 Task: Add Traditional Medicinals Organic Throat Coat Tea to the cart.
Action: Mouse pressed left at (24, 95)
Screenshot: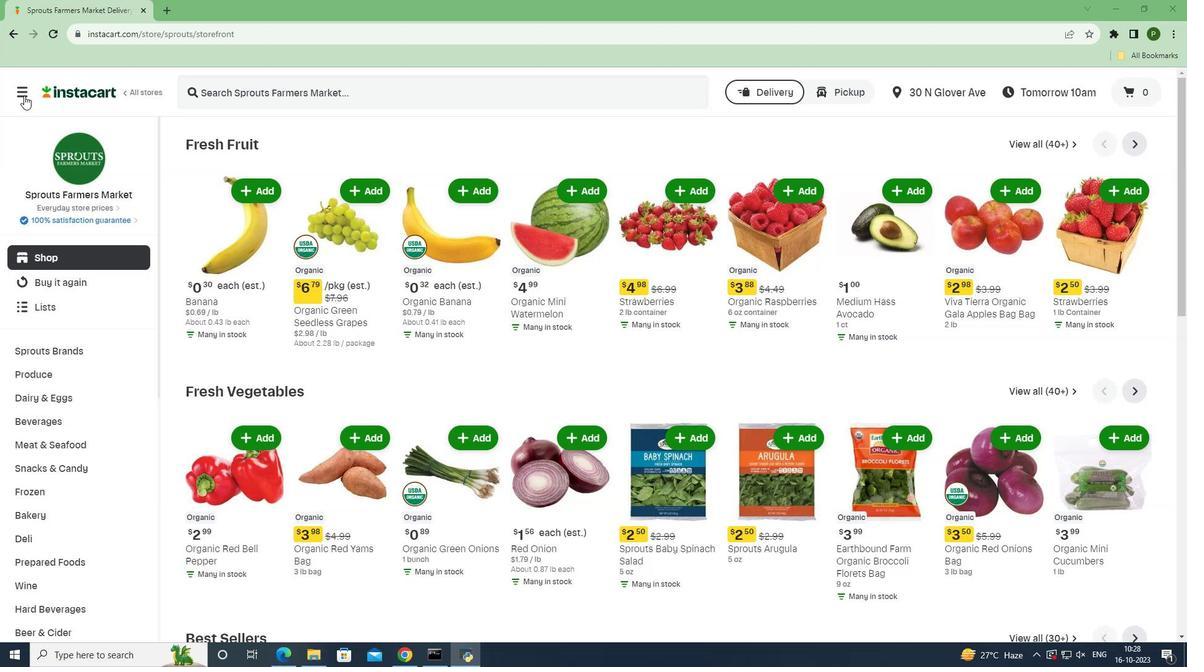 
Action: Mouse moved to (36, 327)
Screenshot: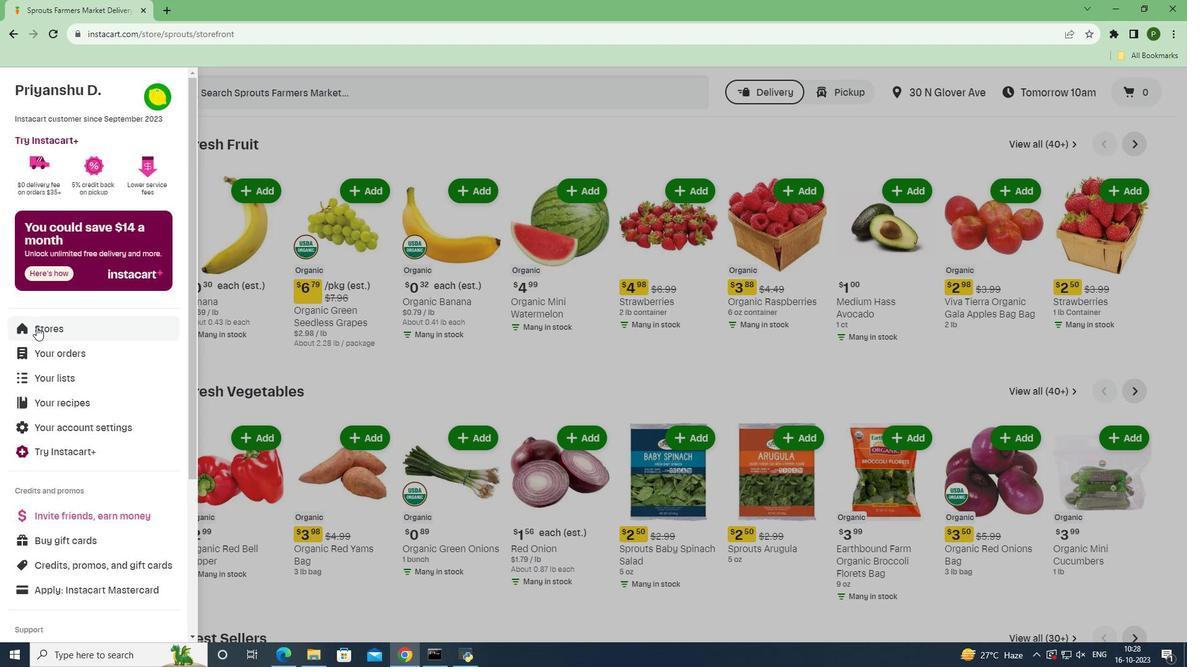 
Action: Mouse pressed left at (36, 327)
Screenshot: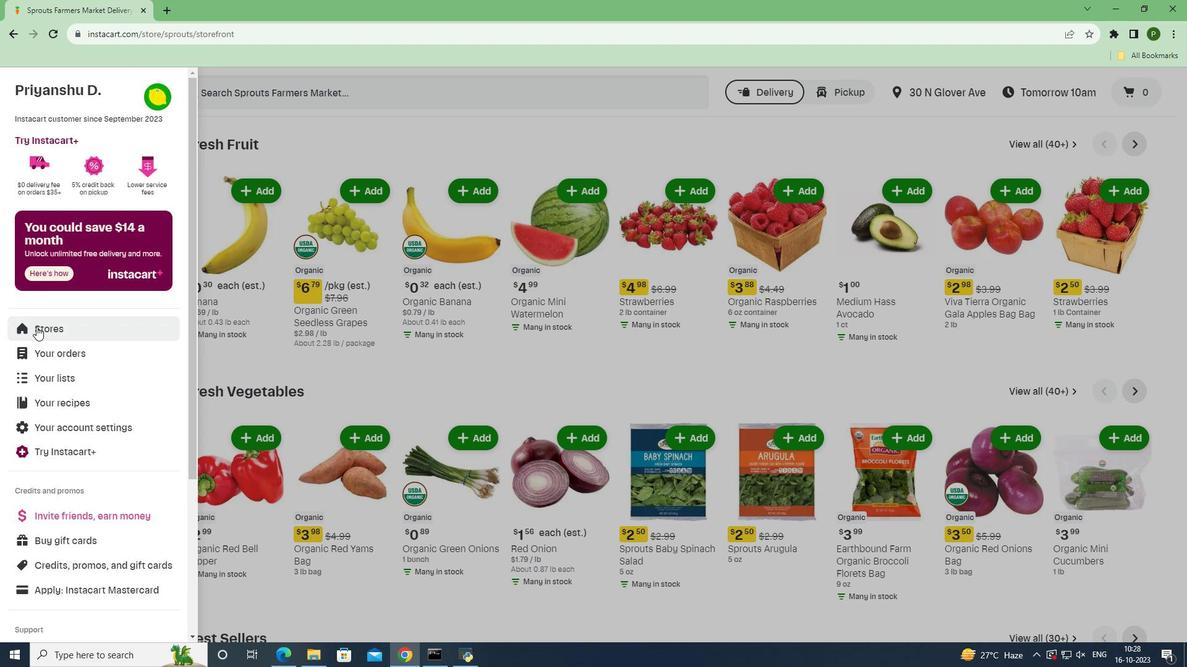 
Action: Mouse moved to (296, 142)
Screenshot: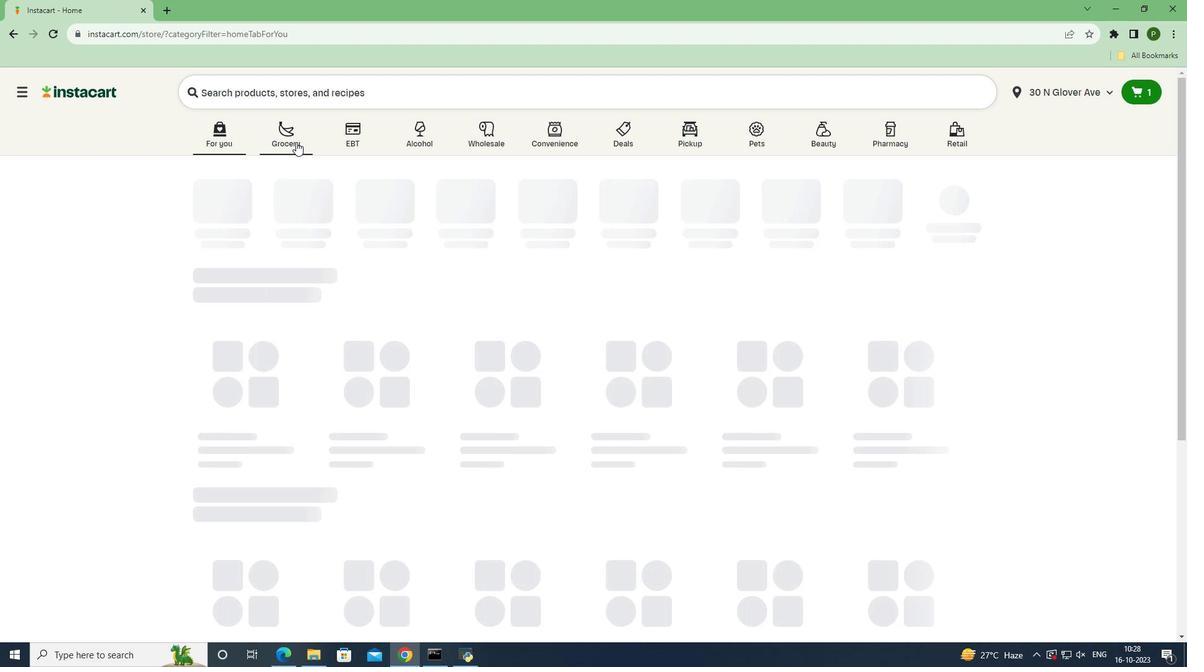 
Action: Mouse pressed left at (296, 142)
Screenshot: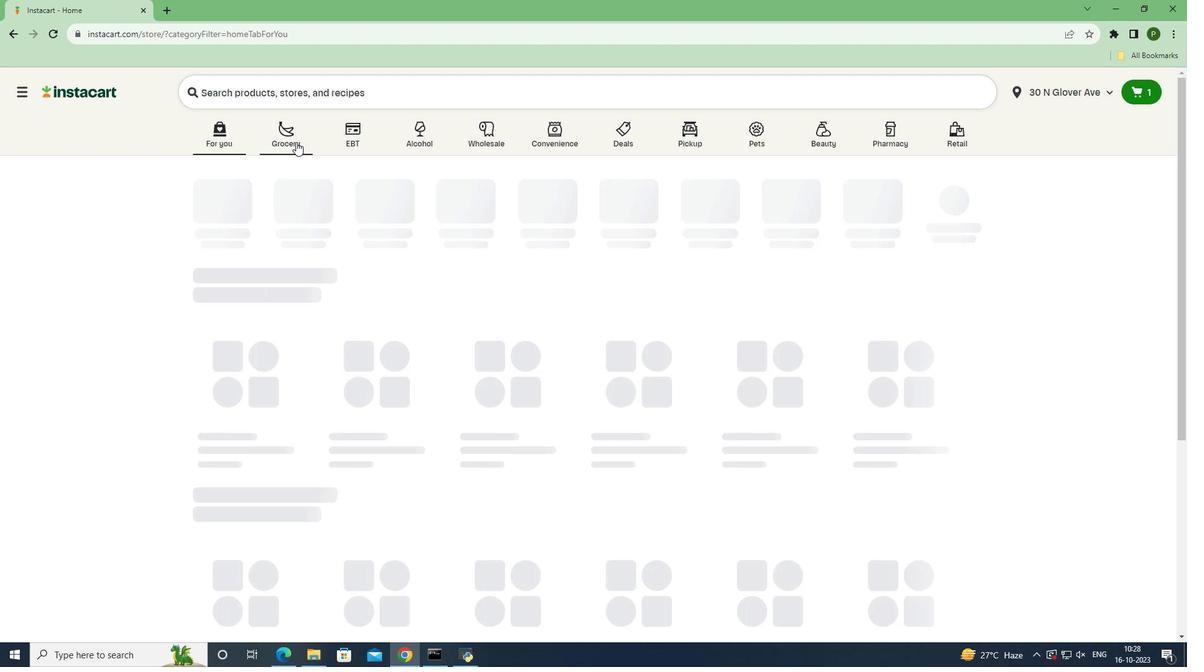 
Action: Mouse moved to (771, 295)
Screenshot: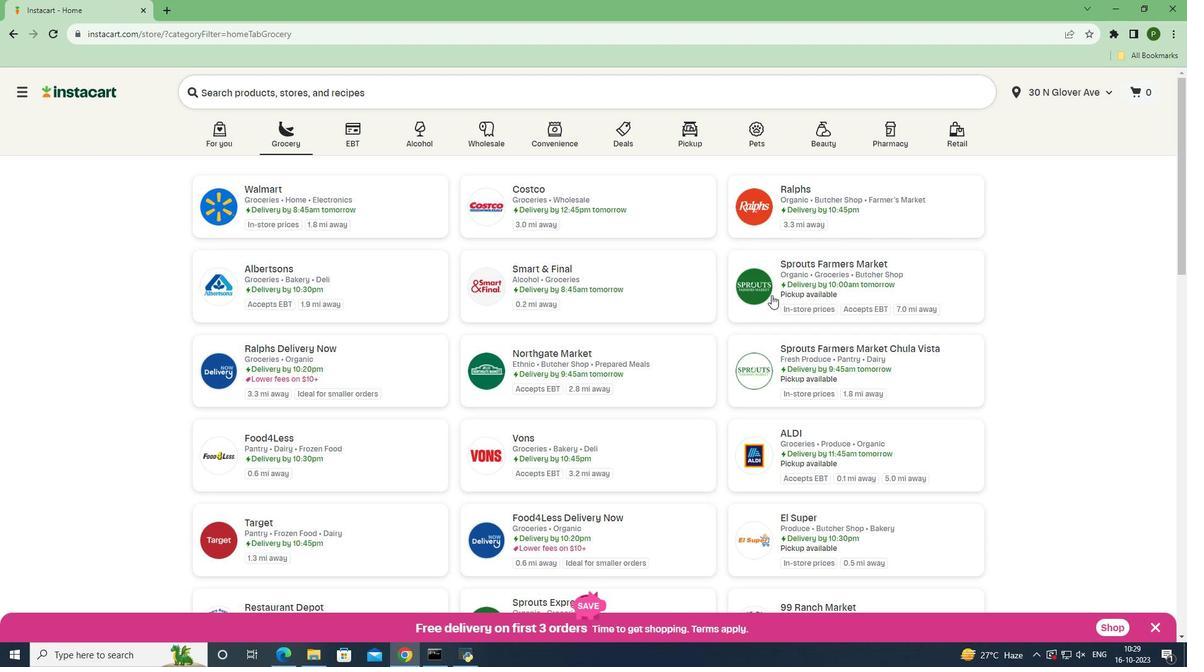 
Action: Mouse pressed left at (771, 295)
Screenshot: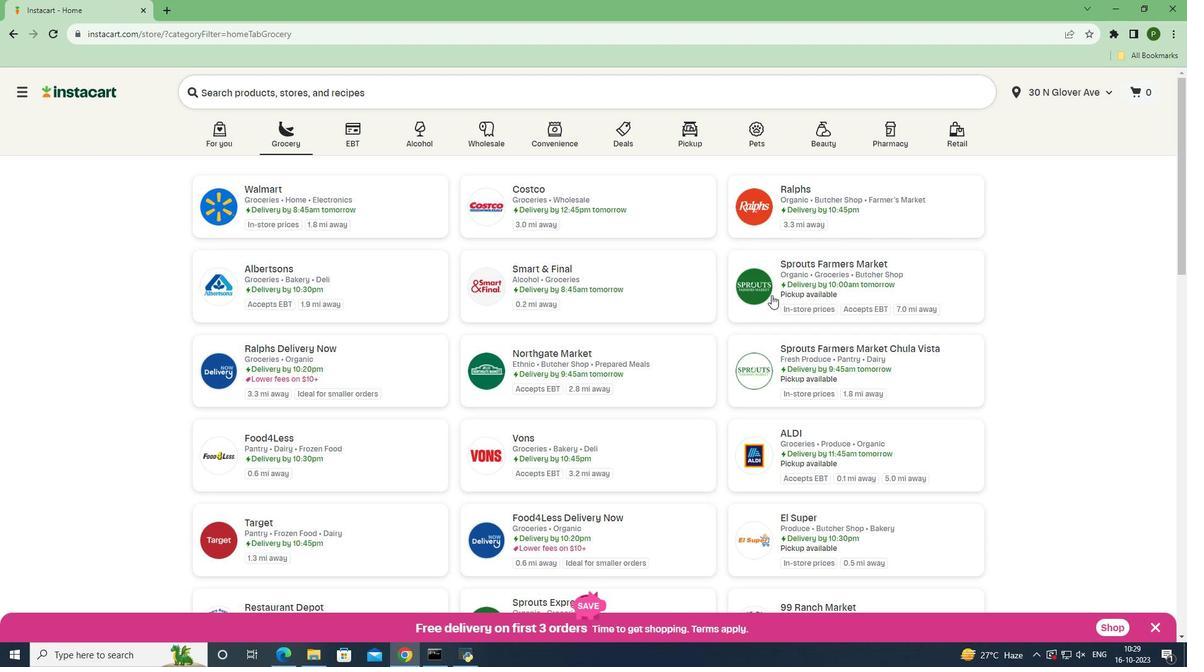 
Action: Mouse moved to (61, 419)
Screenshot: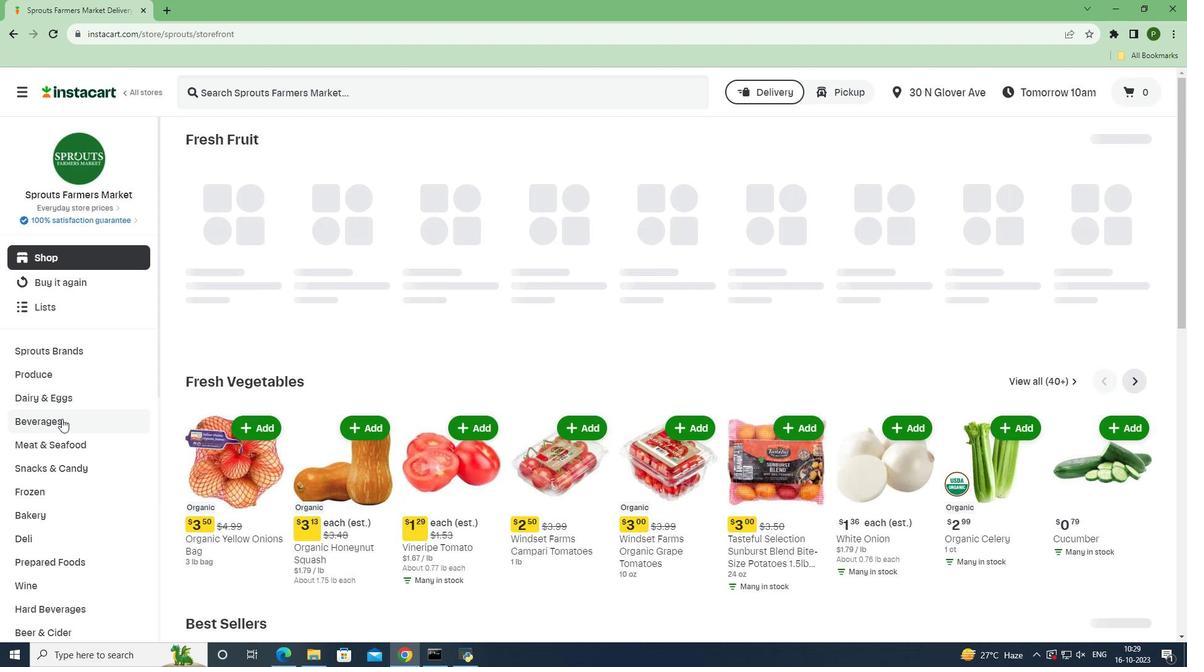 
Action: Mouse pressed left at (61, 419)
Screenshot: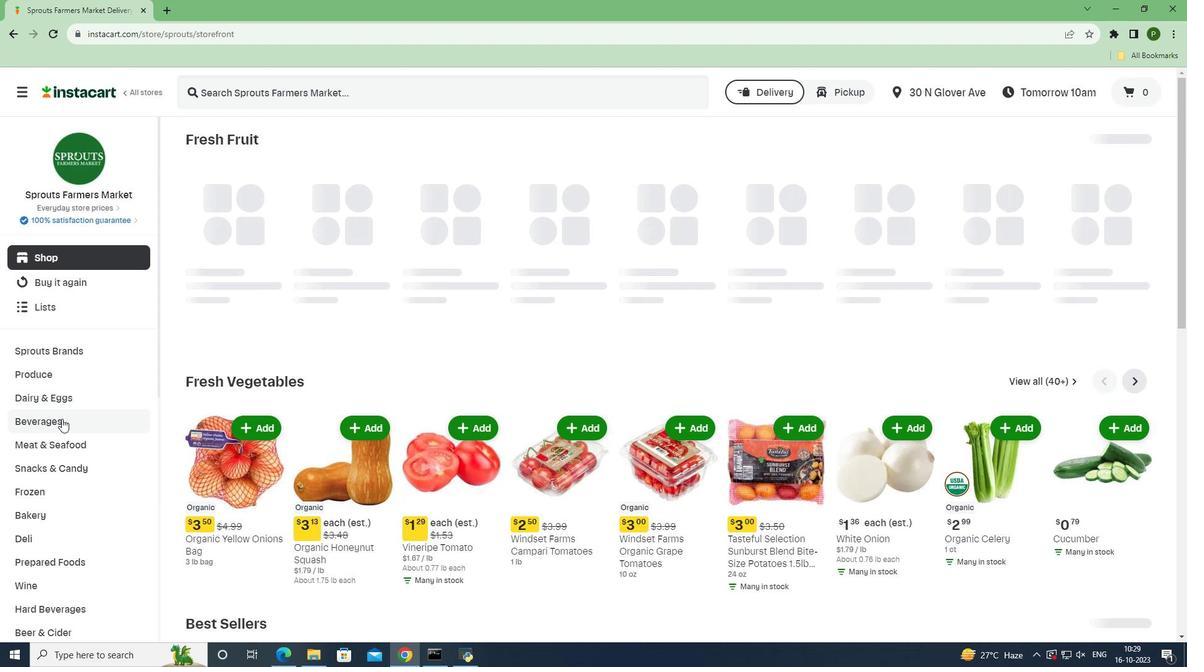 
Action: Mouse moved to (1077, 167)
Screenshot: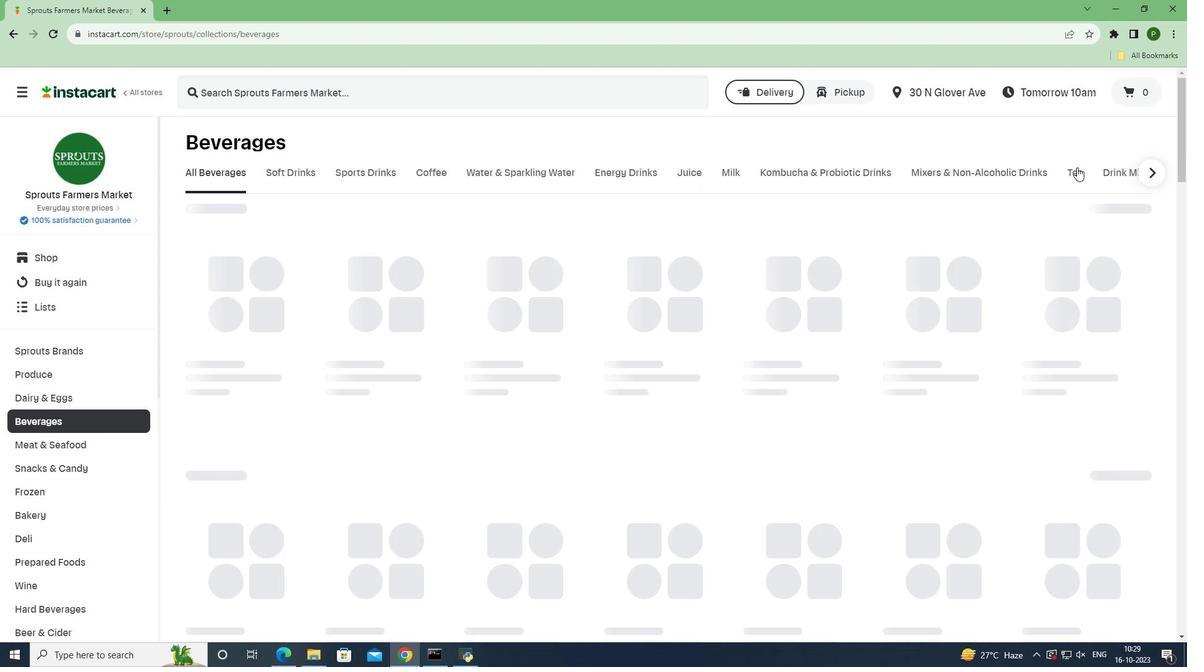 
Action: Mouse pressed left at (1077, 167)
Screenshot: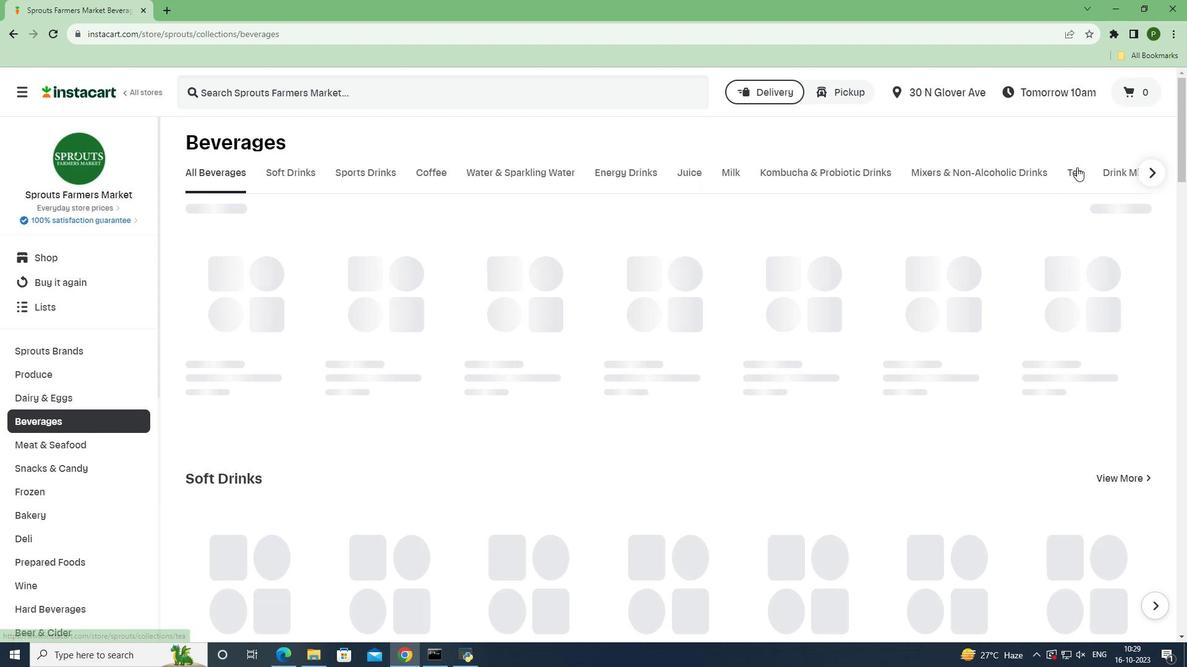 
Action: Mouse moved to (373, 96)
Screenshot: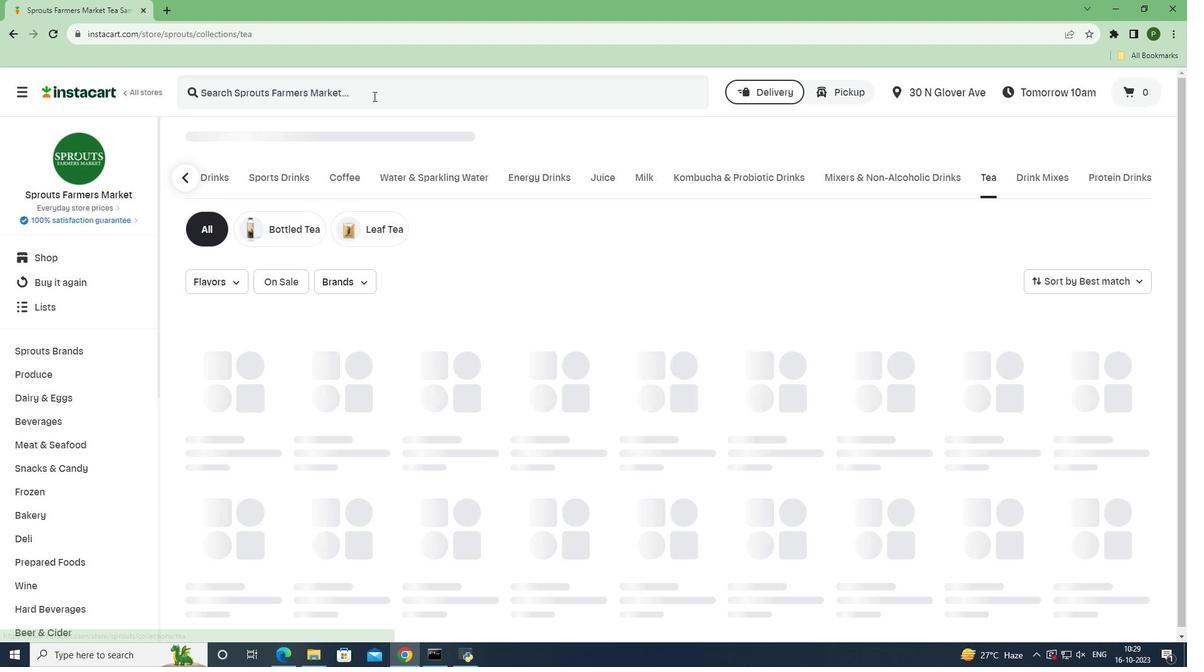 
Action: Mouse pressed left at (373, 96)
Screenshot: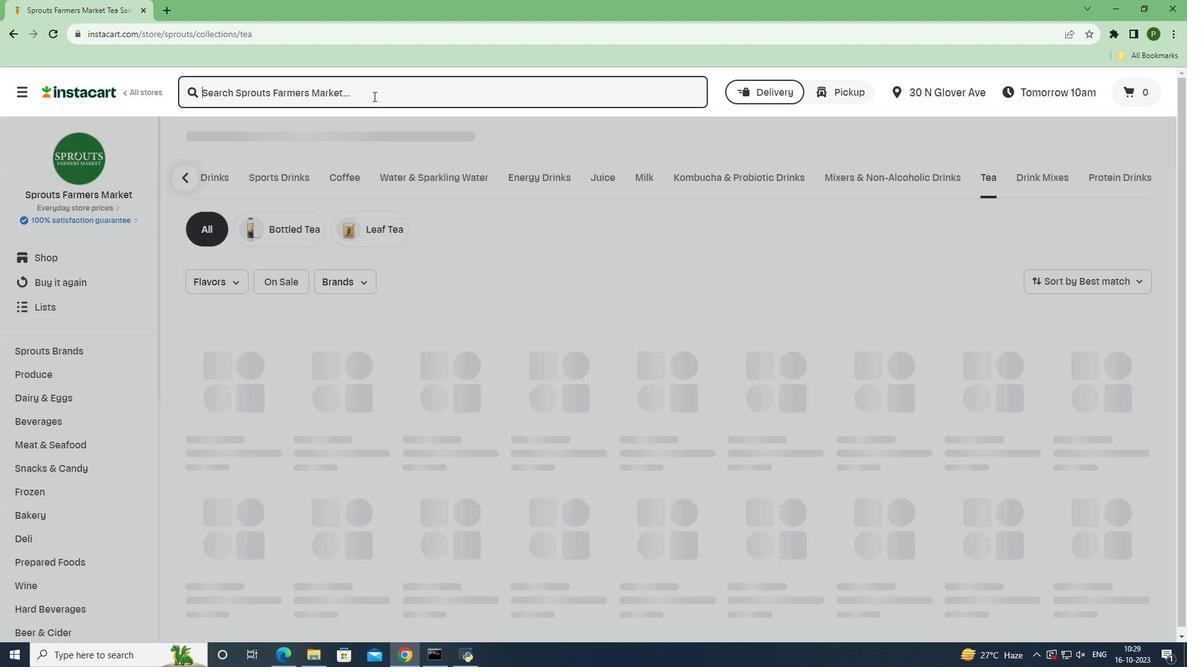 
Action: Key pressed <Key.caps_lock><Key.caps_lock>t<Key.caps_lock>RADITIONAL<Key.space><Key.caps_lock>m<Key.caps_lock>EDICINALS<Key.space><Key.caps_lock>o<Key.caps_lock>RGANIC<Key.space><Key.caps_lock>t<Key.caps_lock>HROAT<Key.space><Key.caps_lock>c<Key.caps_lock>OAT<Key.space><Key.caps_lock>t<Key.caps_lock>EA<Key.space><Key.enter>
Screenshot: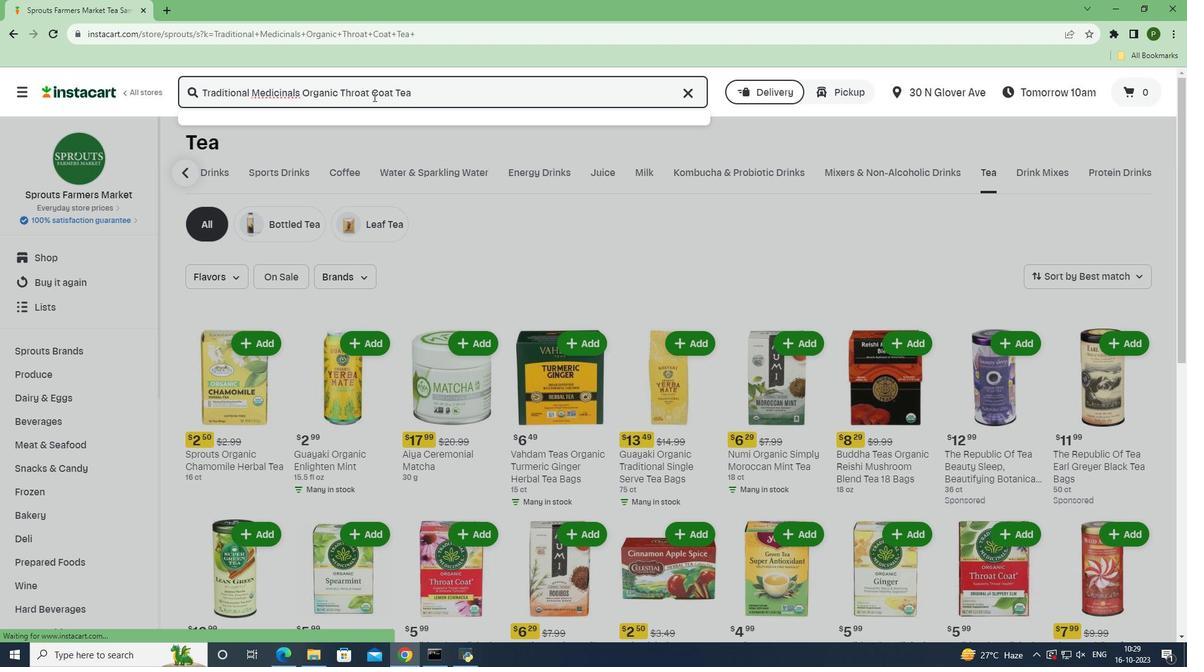 
Action: Mouse moved to (918, 215)
Screenshot: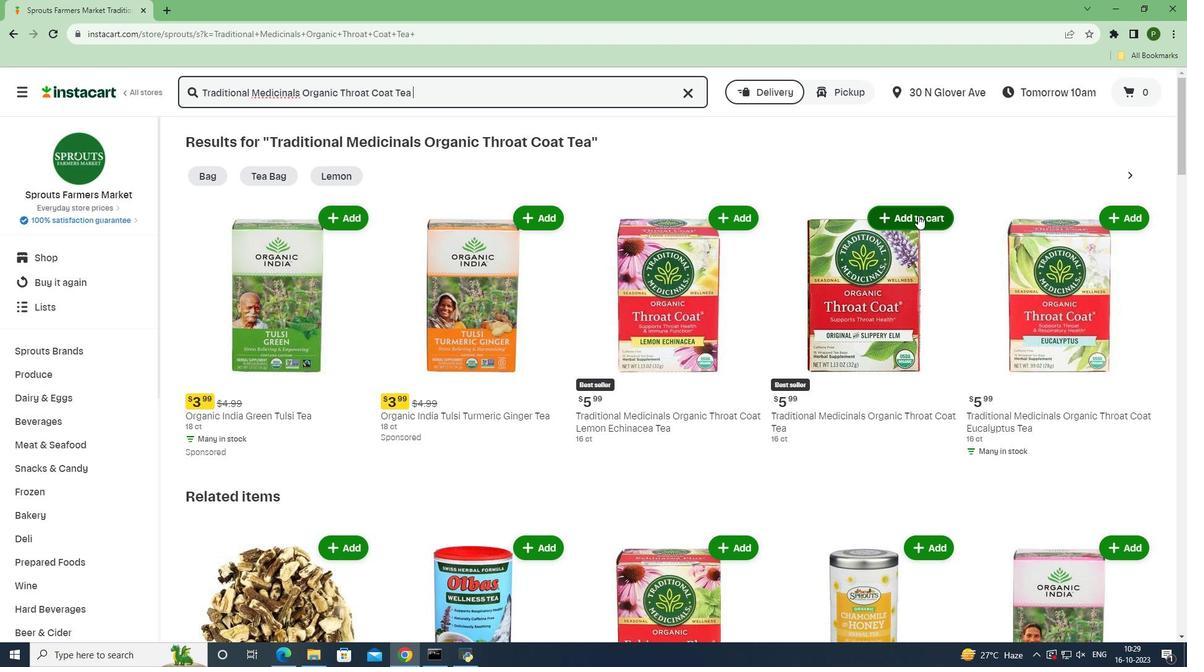 
Action: Mouse pressed left at (918, 215)
Screenshot: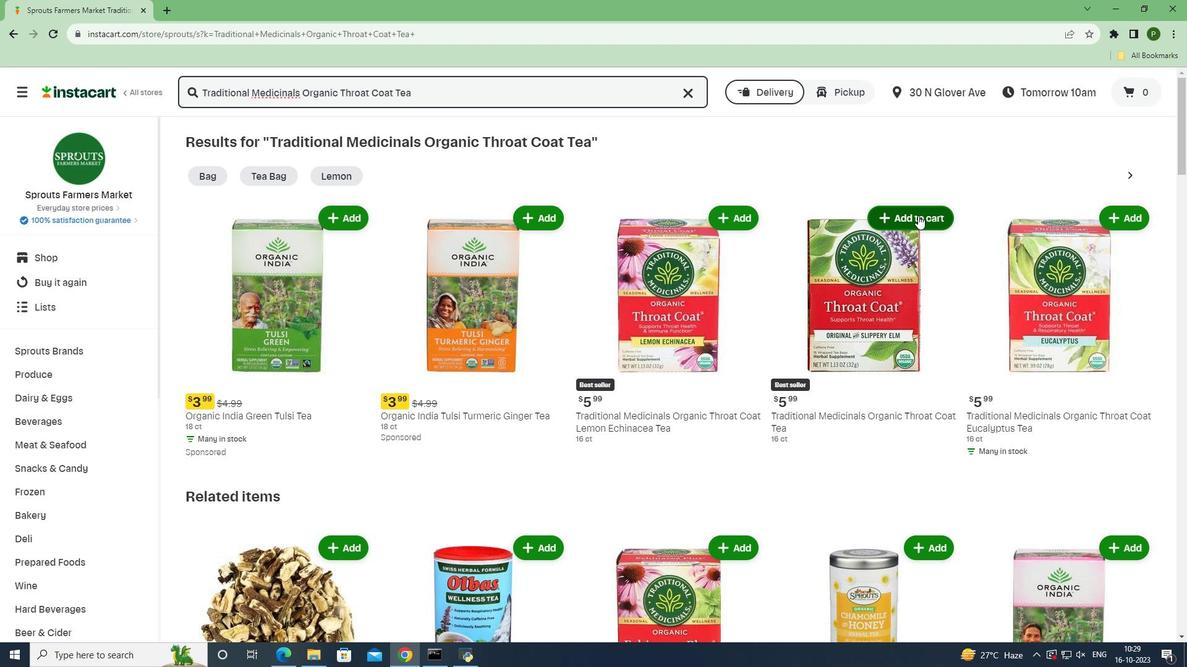 
Action: Mouse moved to (957, 315)
Screenshot: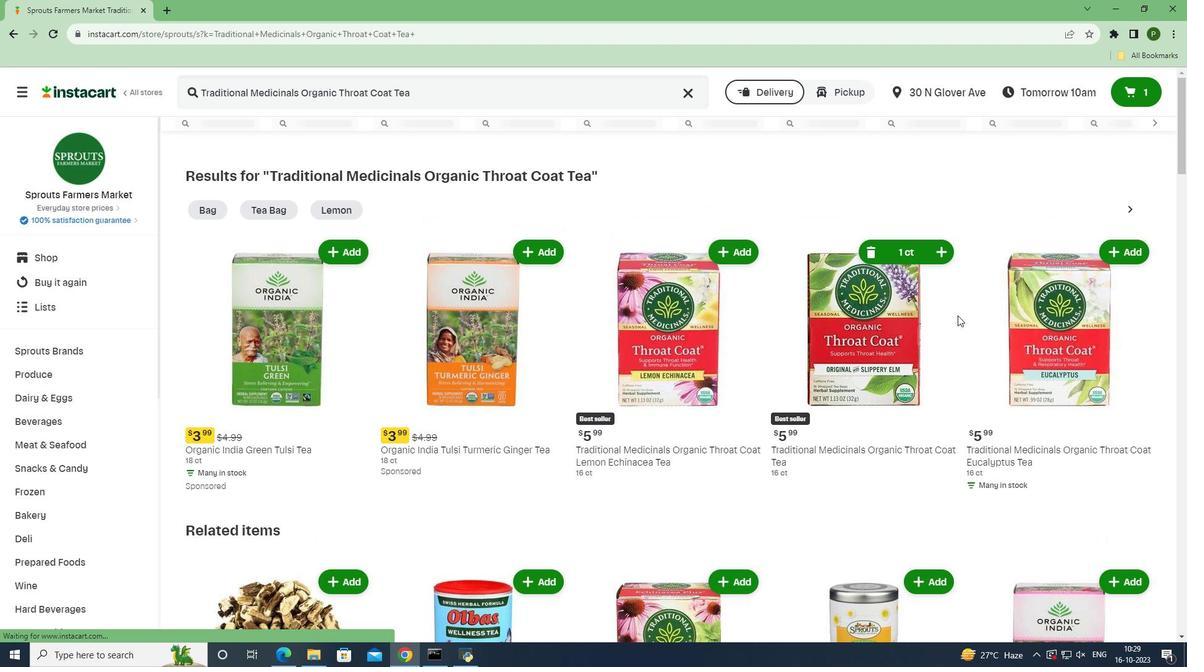 
